 Task: Add Oroweat / Arnold Country Potato Buns to the cart.
Action: Mouse moved to (705, 260)
Screenshot: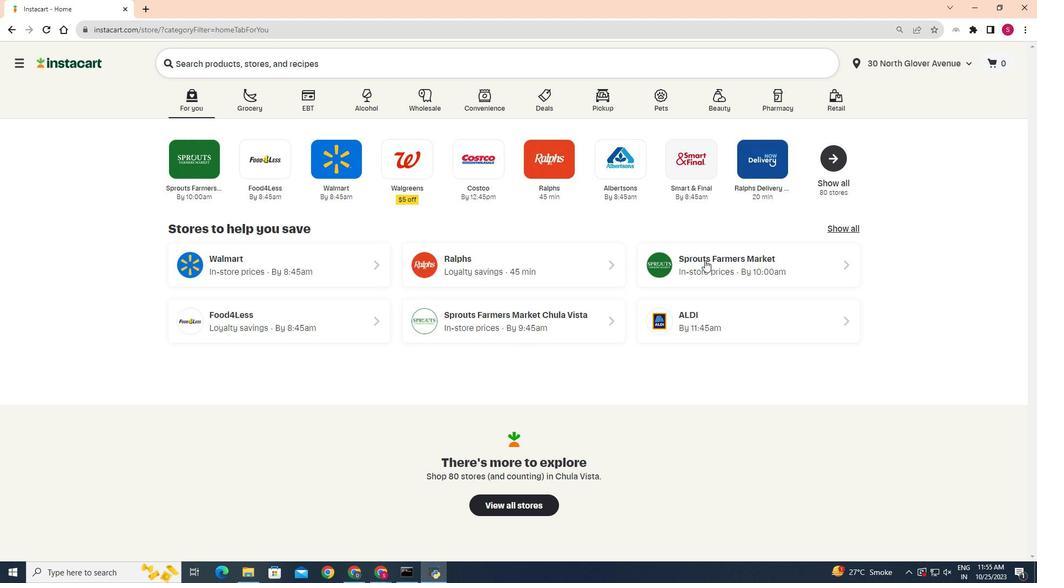 
Action: Mouse pressed left at (705, 260)
Screenshot: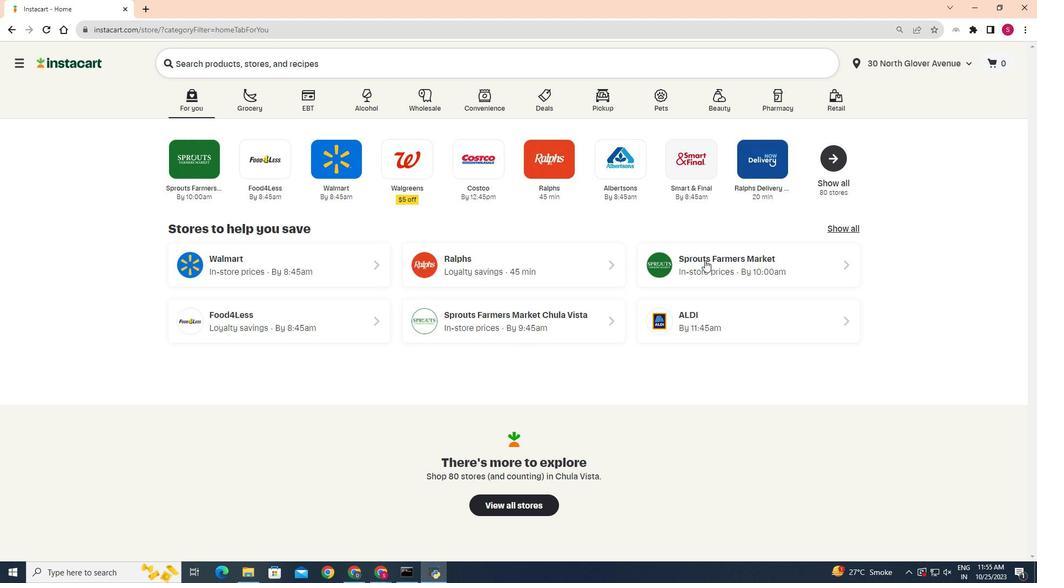 
Action: Mouse moved to (34, 472)
Screenshot: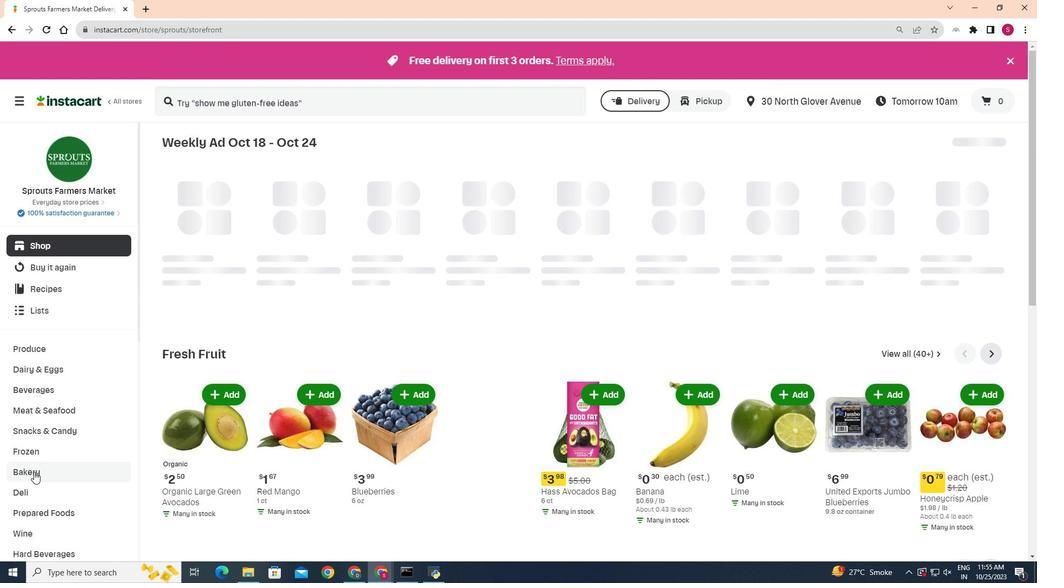 
Action: Mouse pressed left at (34, 472)
Screenshot: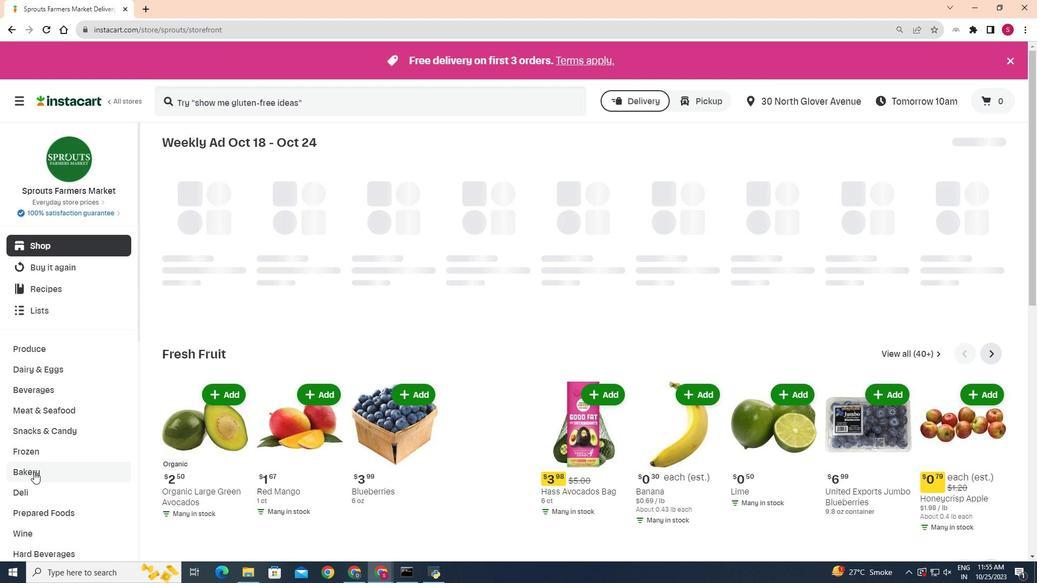 
Action: Mouse moved to (286, 171)
Screenshot: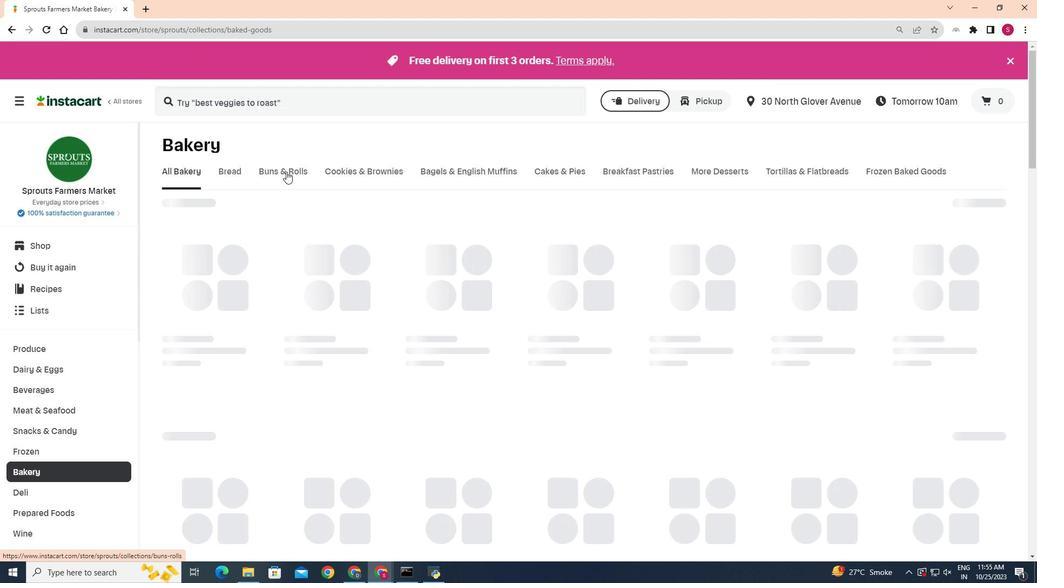 
Action: Mouse pressed left at (286, 171)
Screenshot: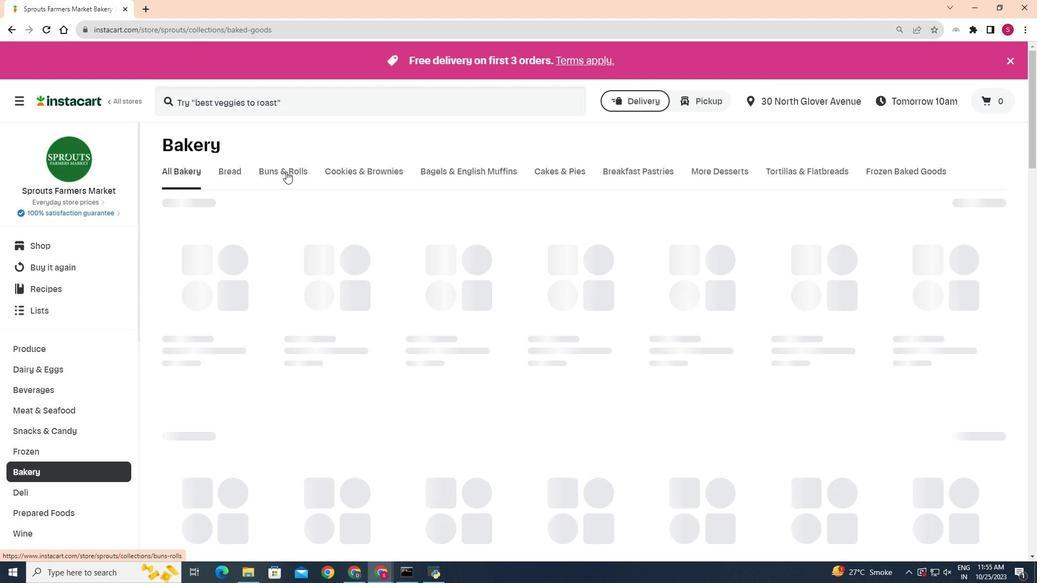 
Action: Mouse moved to (457, 209)
Screenshot: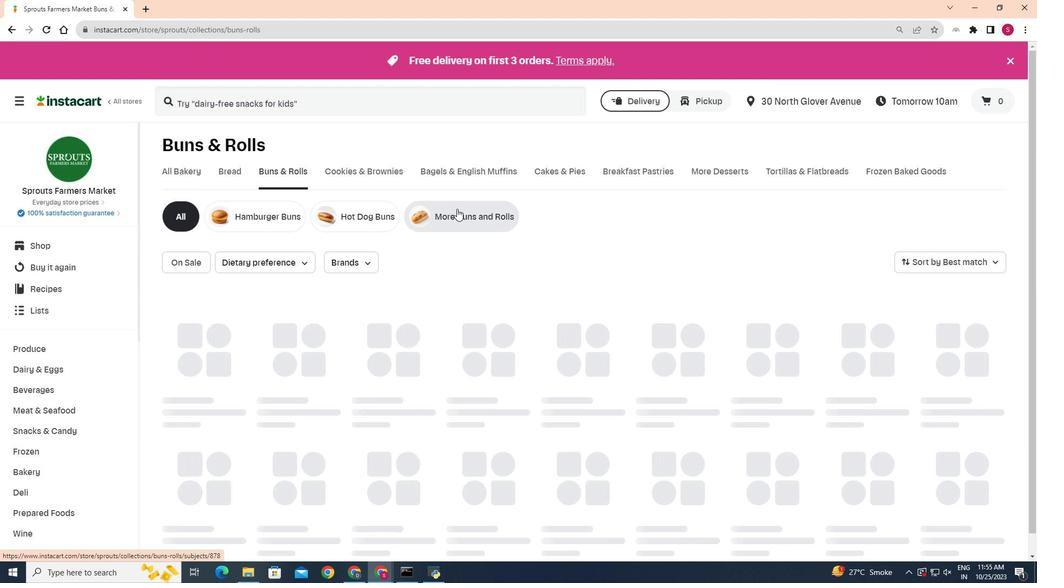 
Action: Mouse pressed left at (457, 209)
Screenshot: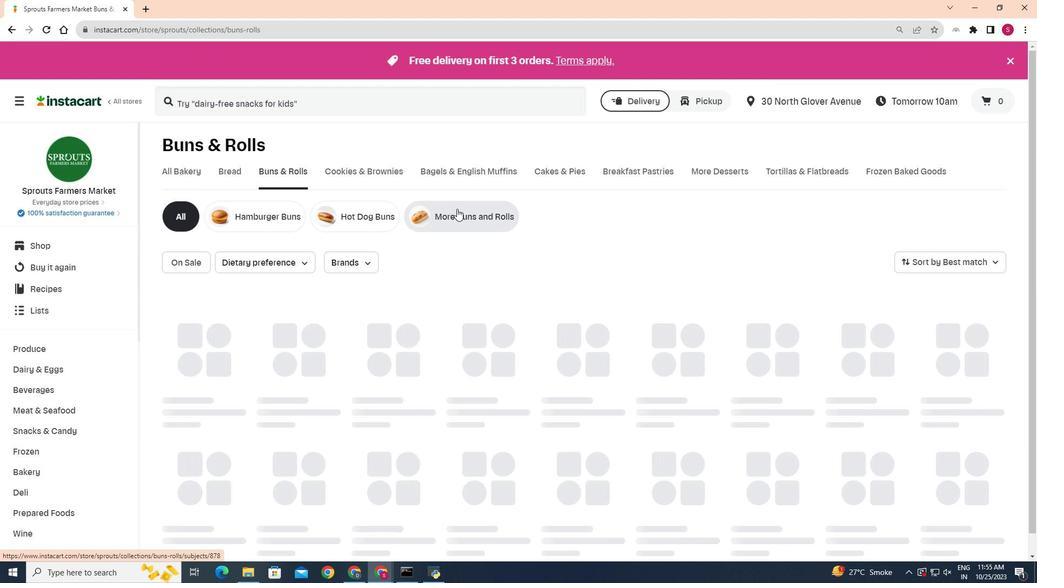 
Action: Mouse moved to (707, 241)
Screenshot: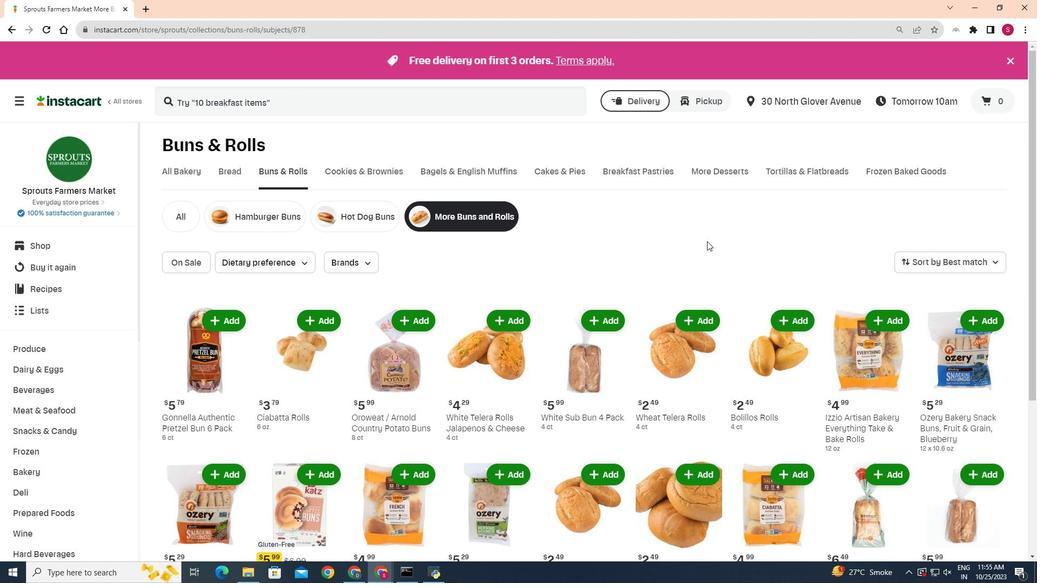 
Action: Mouse scrolled (707, 240) with delta (0, 0)
Screenshot: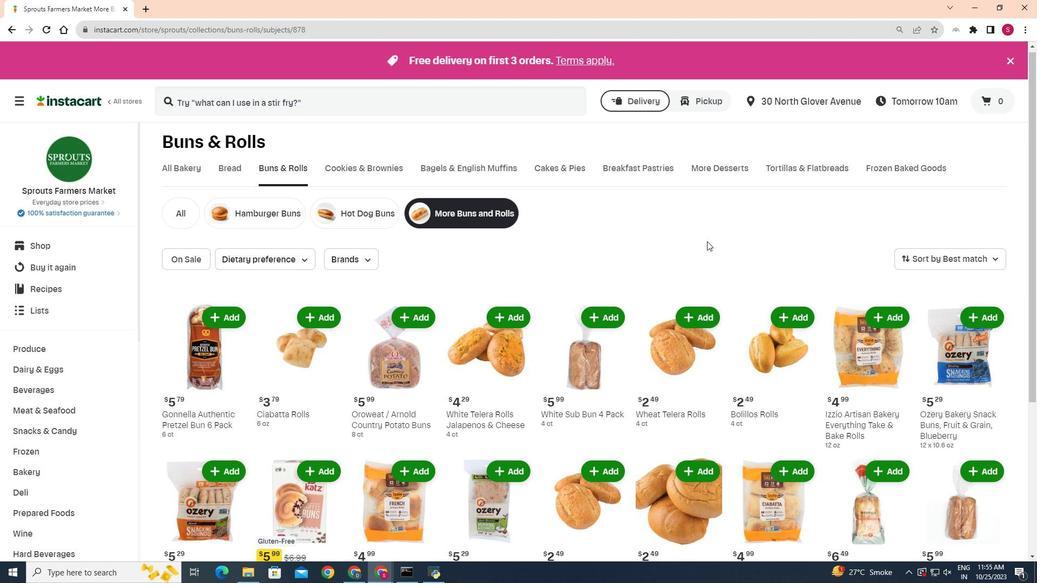 
Action: Mouse moved to (413, 266)
Screenshot: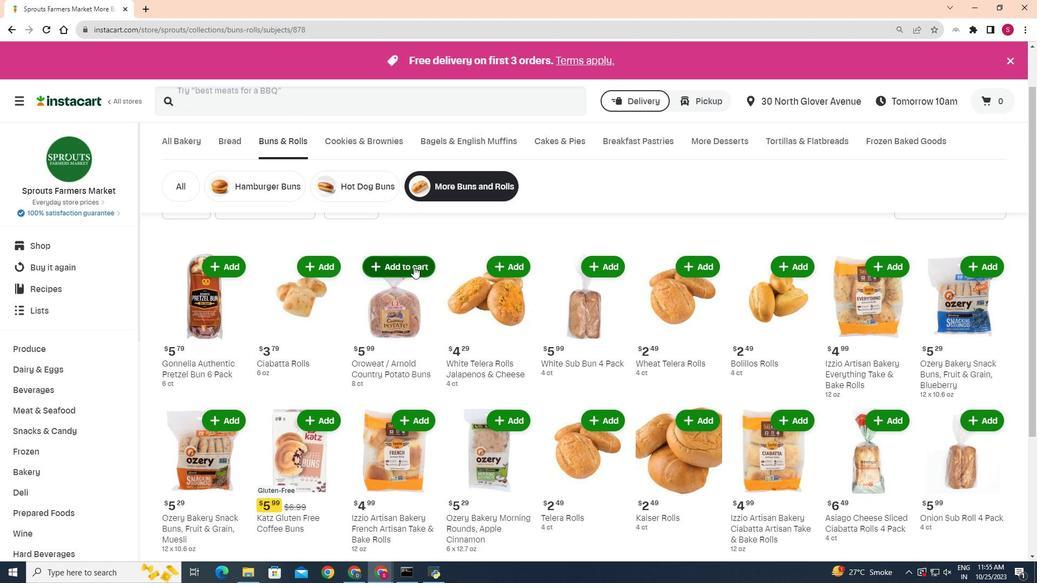 
Action: Mouse pressed left at (413, 266)
Screenshot: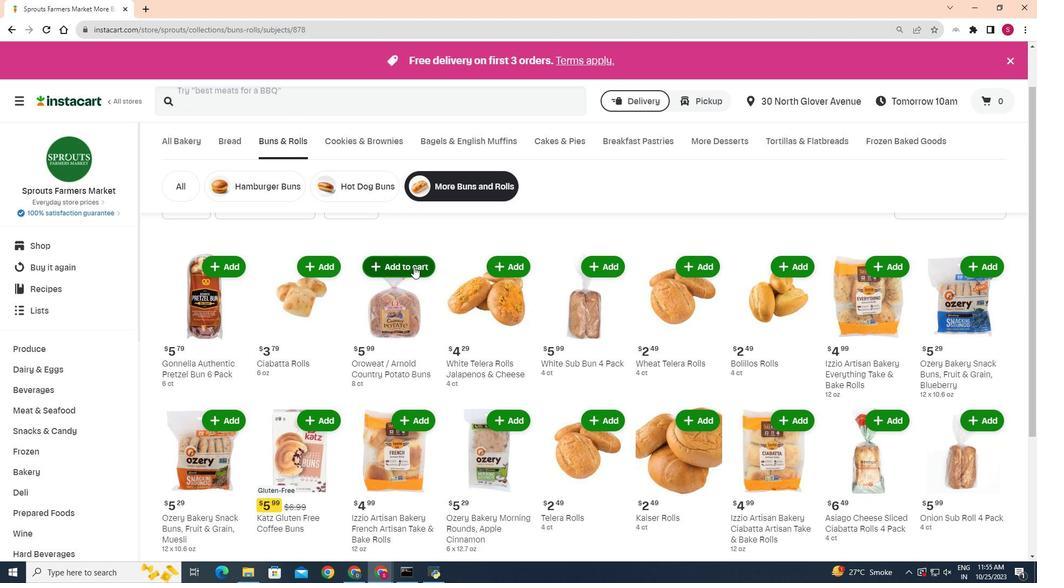 
Action: Mouse moved to (433, 320)
Screenshot: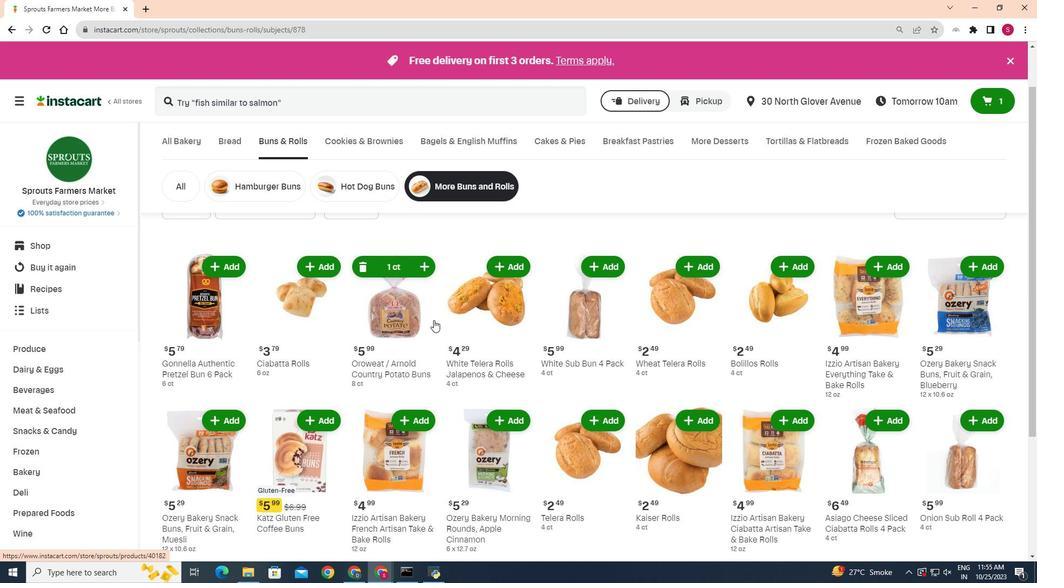 
